 Task: Add topic #Mentalhealth.
Action: Mouse moved to (908, 84)
Screenshot: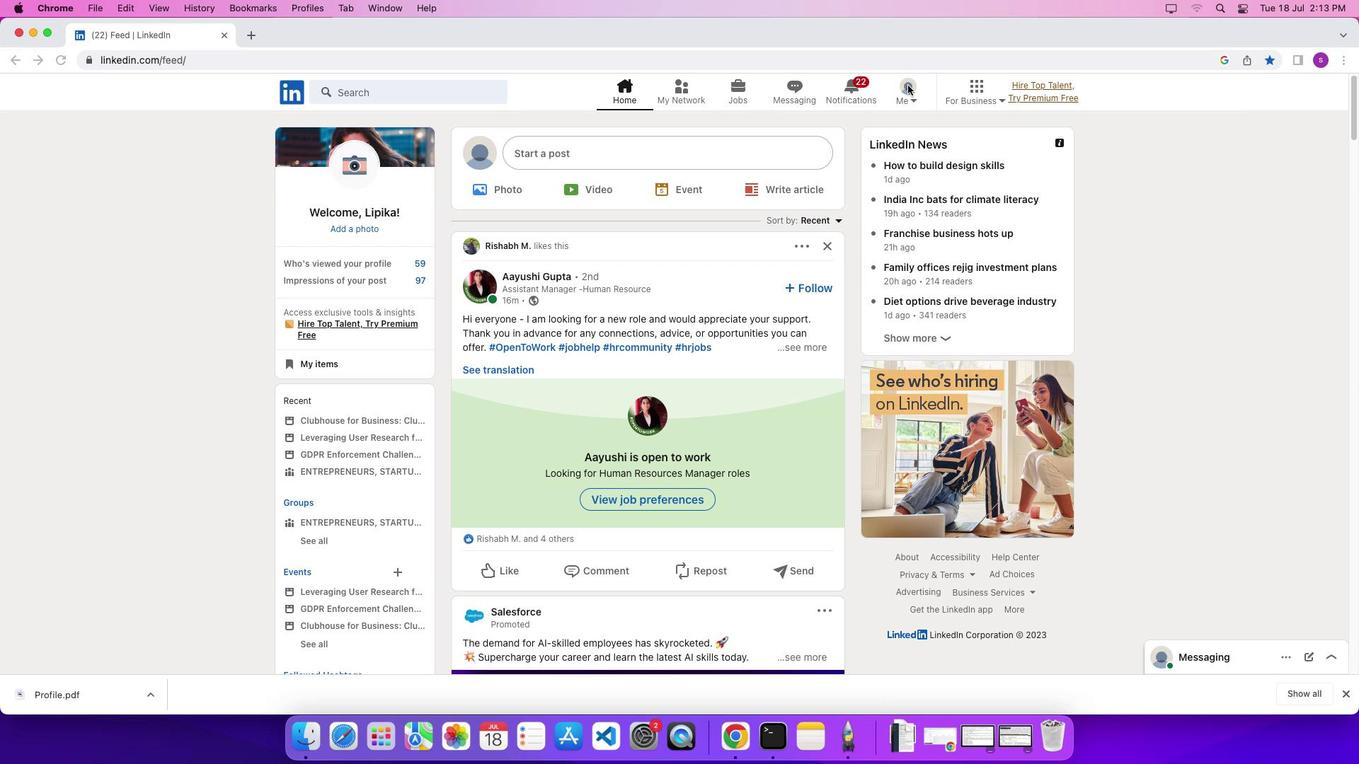 
Action: Mouse pressed left at (908, 84)
Screenshot: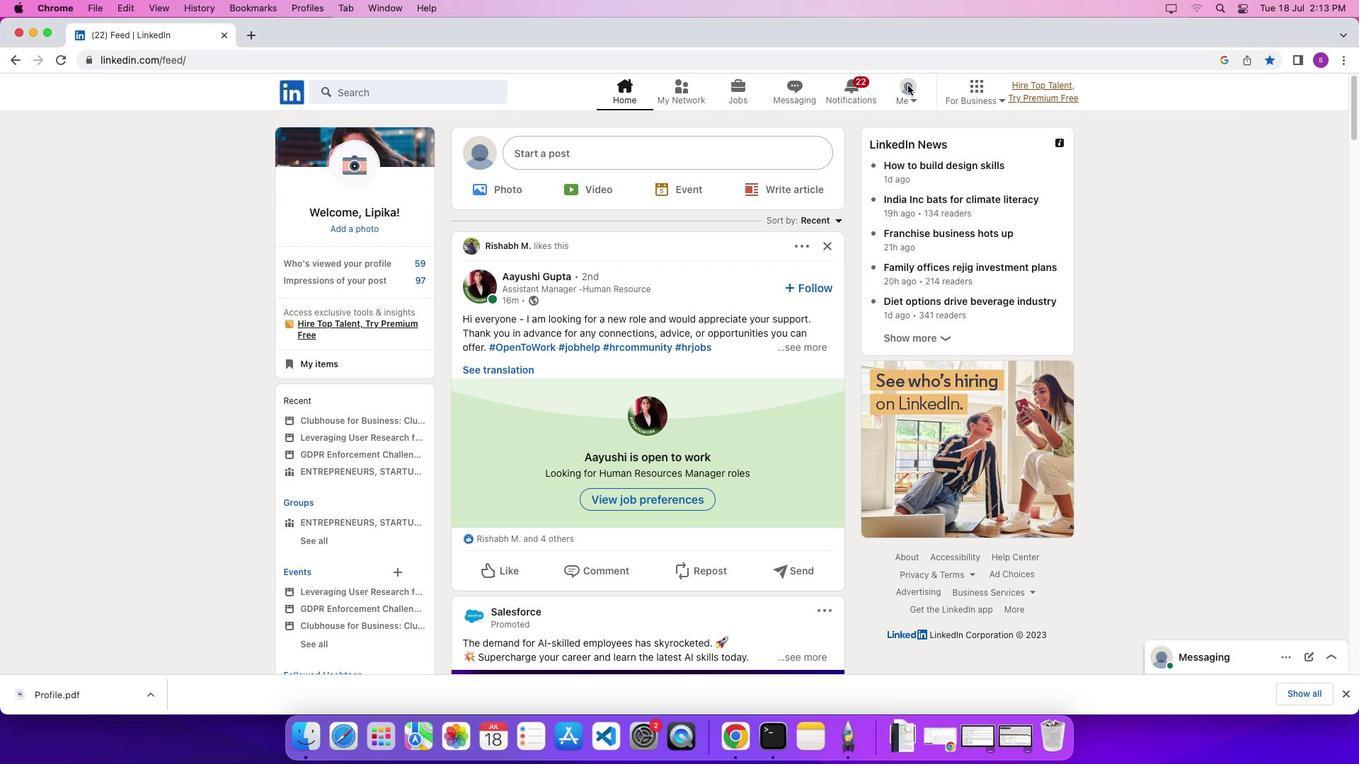 
Action: Mouse moved to (909, 94)
Screenshot: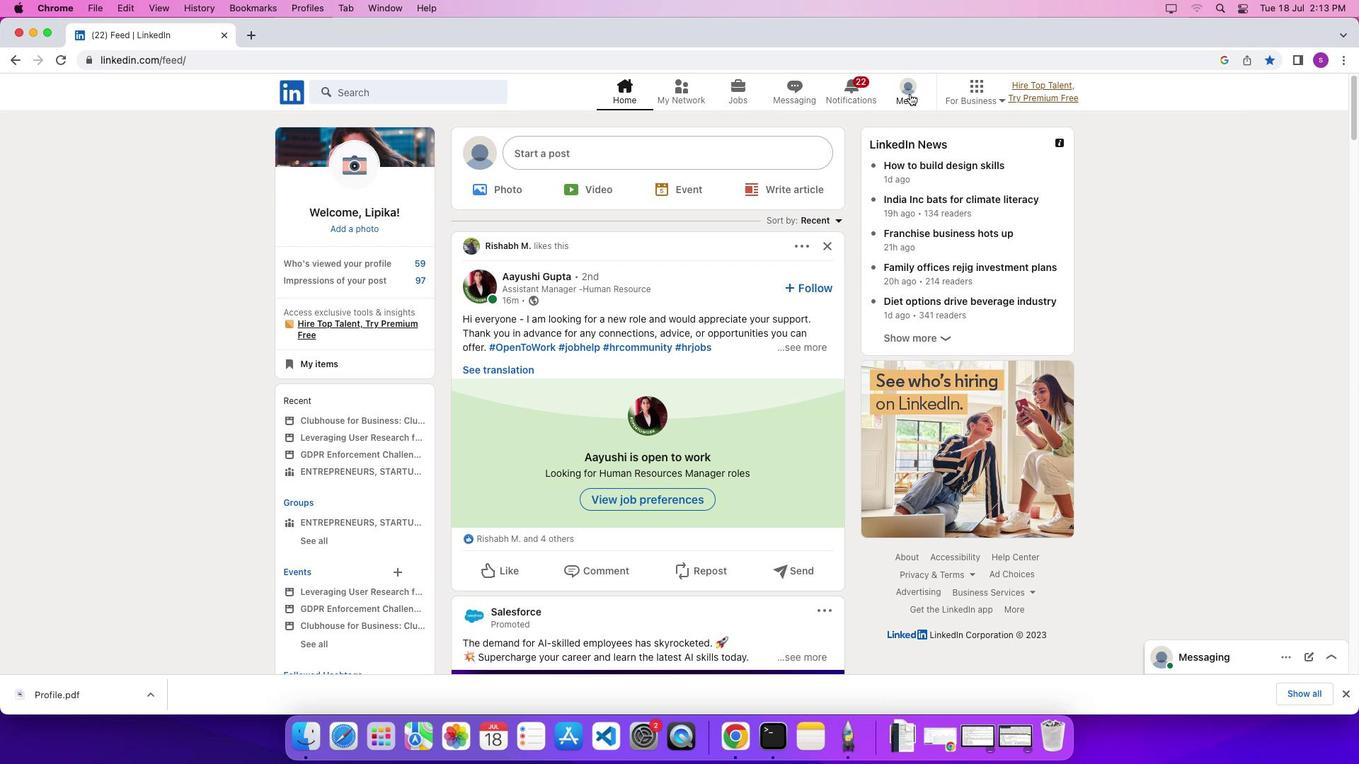 
Action: Mouse pressed left at (909, 94)
Screenshot: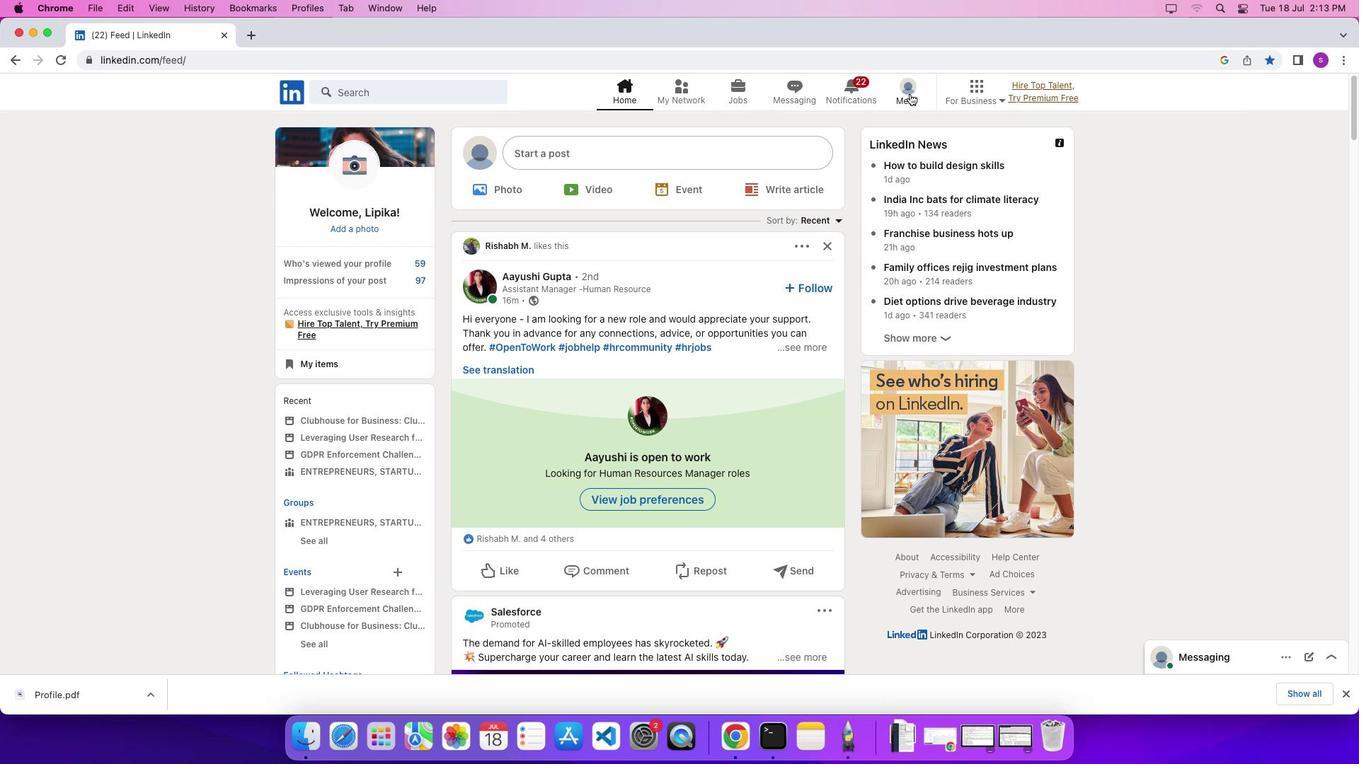 
Action: Mouse moved to (882, 172)
Screenshot: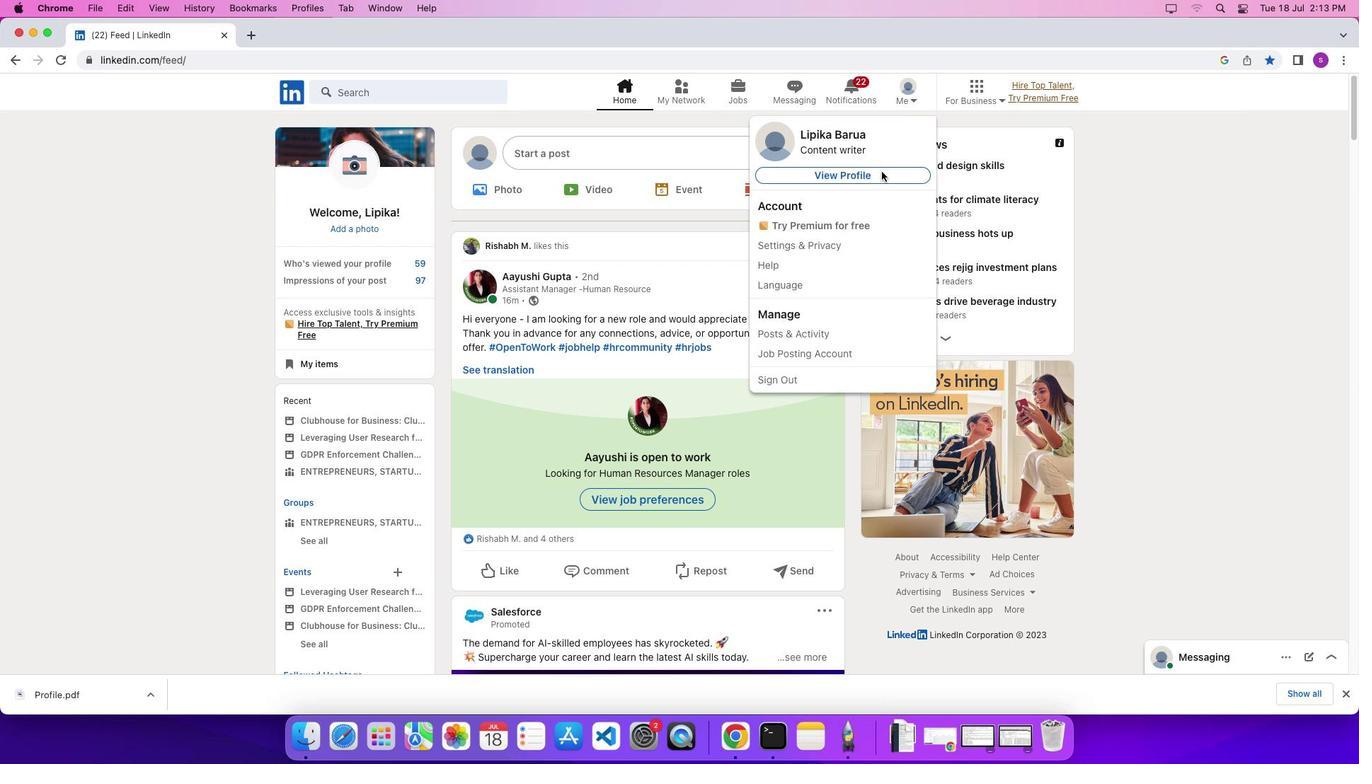 
Action: Mouse pressed left at (882, 172)
Screenshot: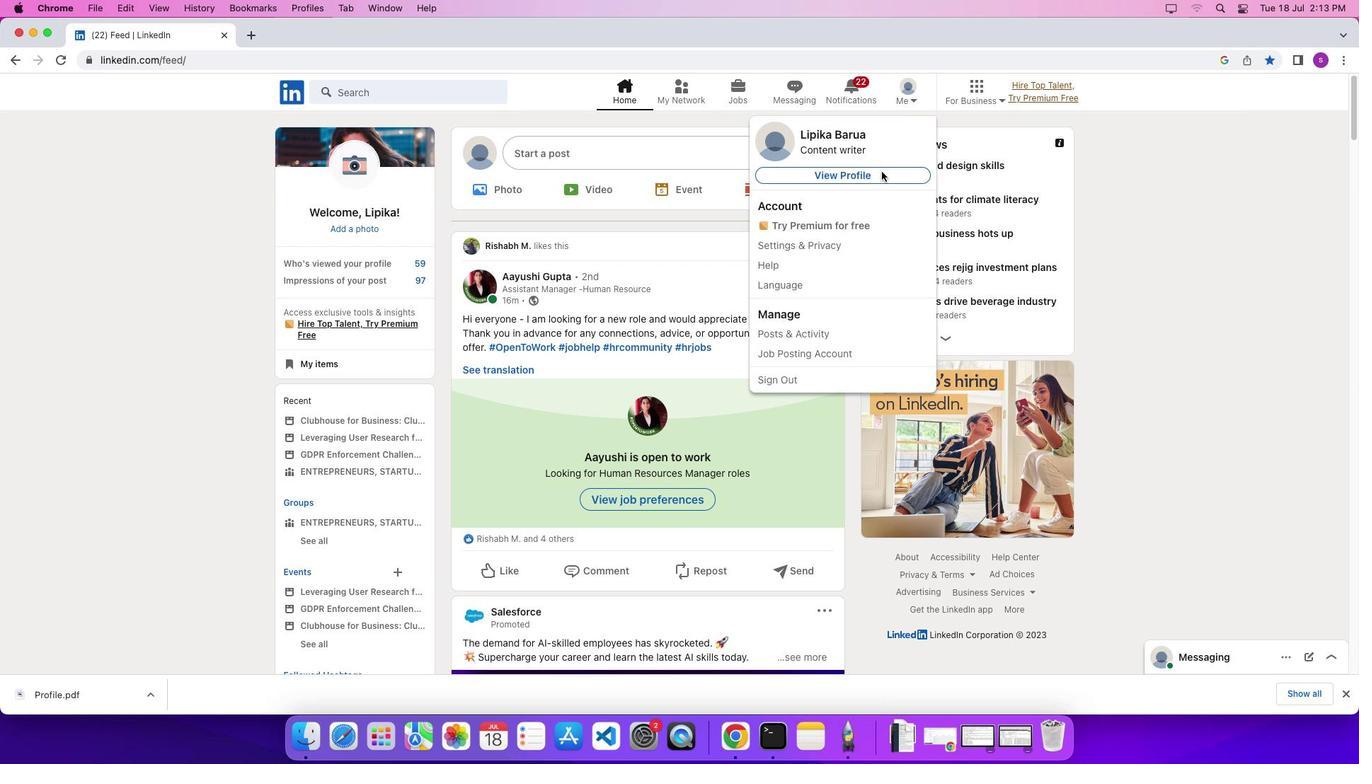 
Action: Mouse moved to (877, 172)
Screenshot: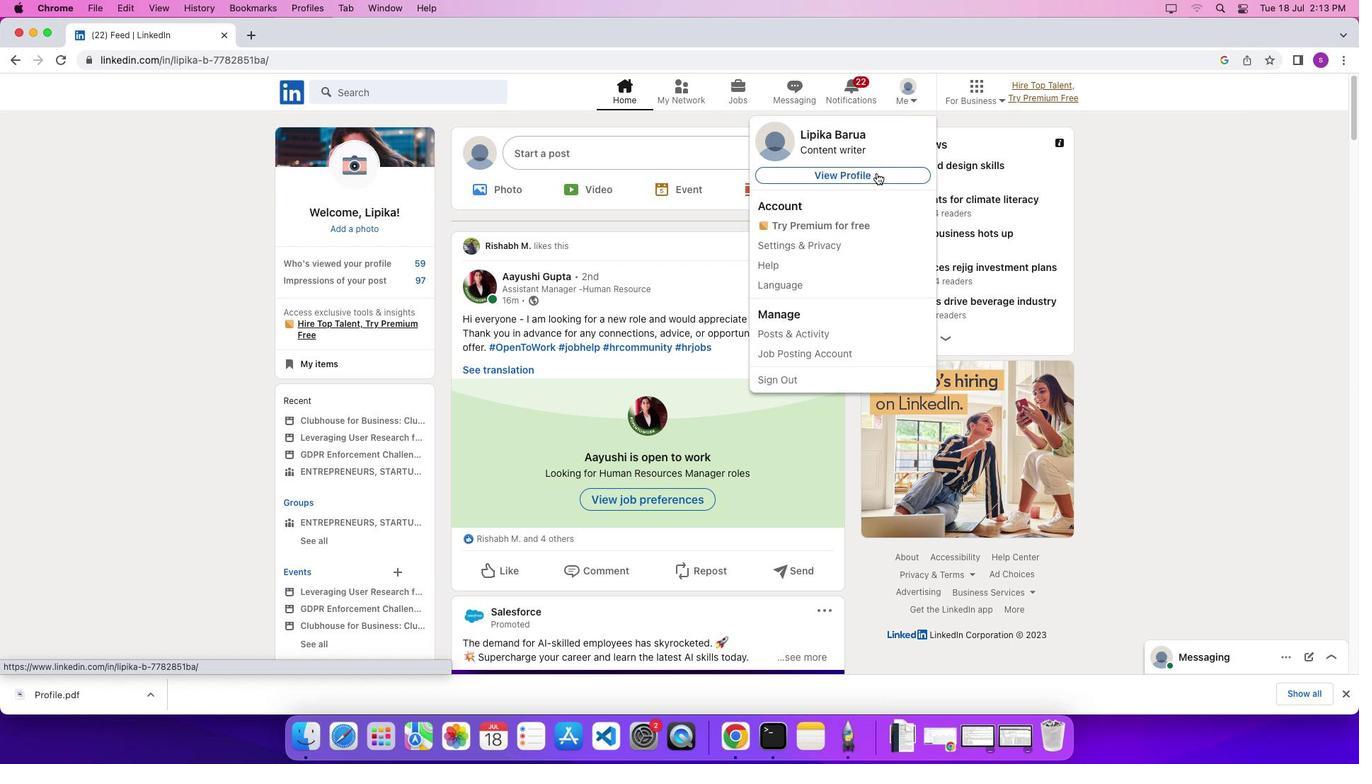 
Action: Mouse pressed left at (877, 172)
Screenshot: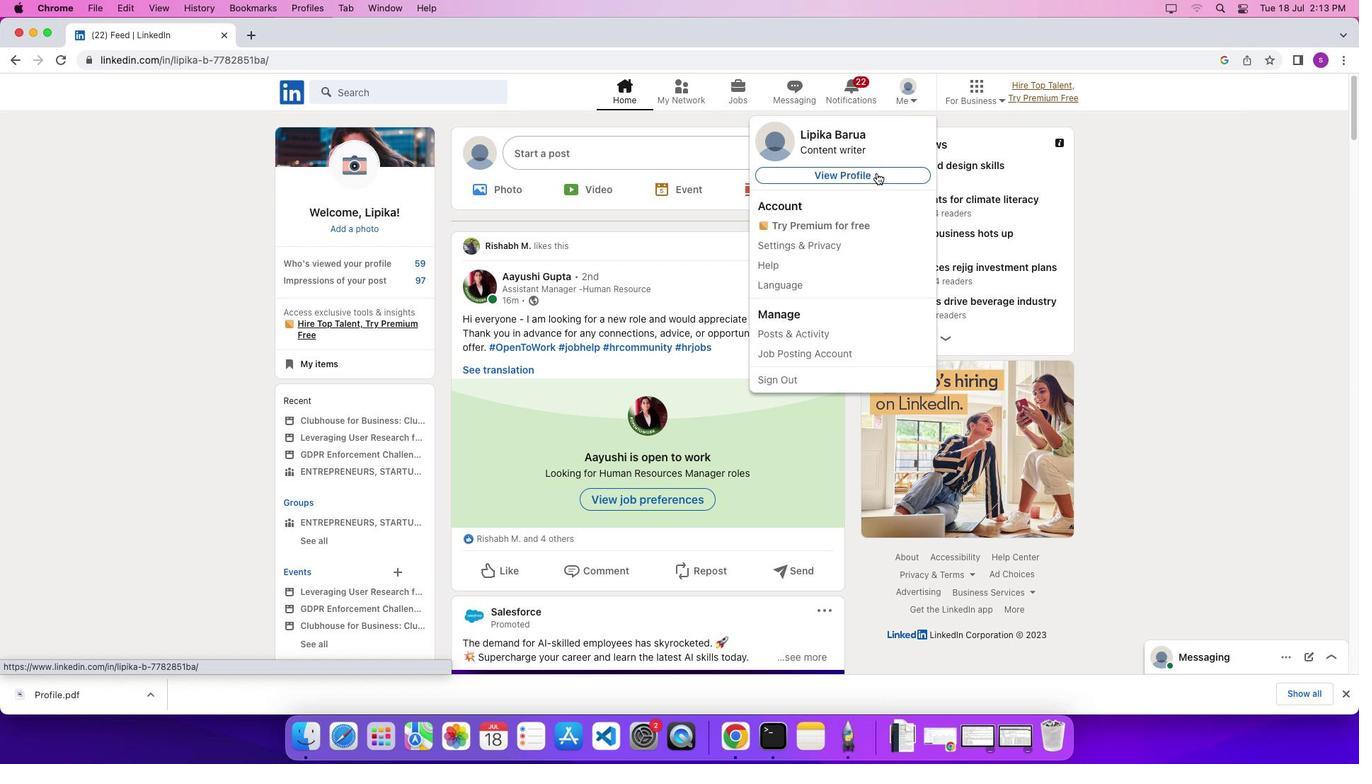 
Action: Mouse moved to (589, 414)
Screenshot: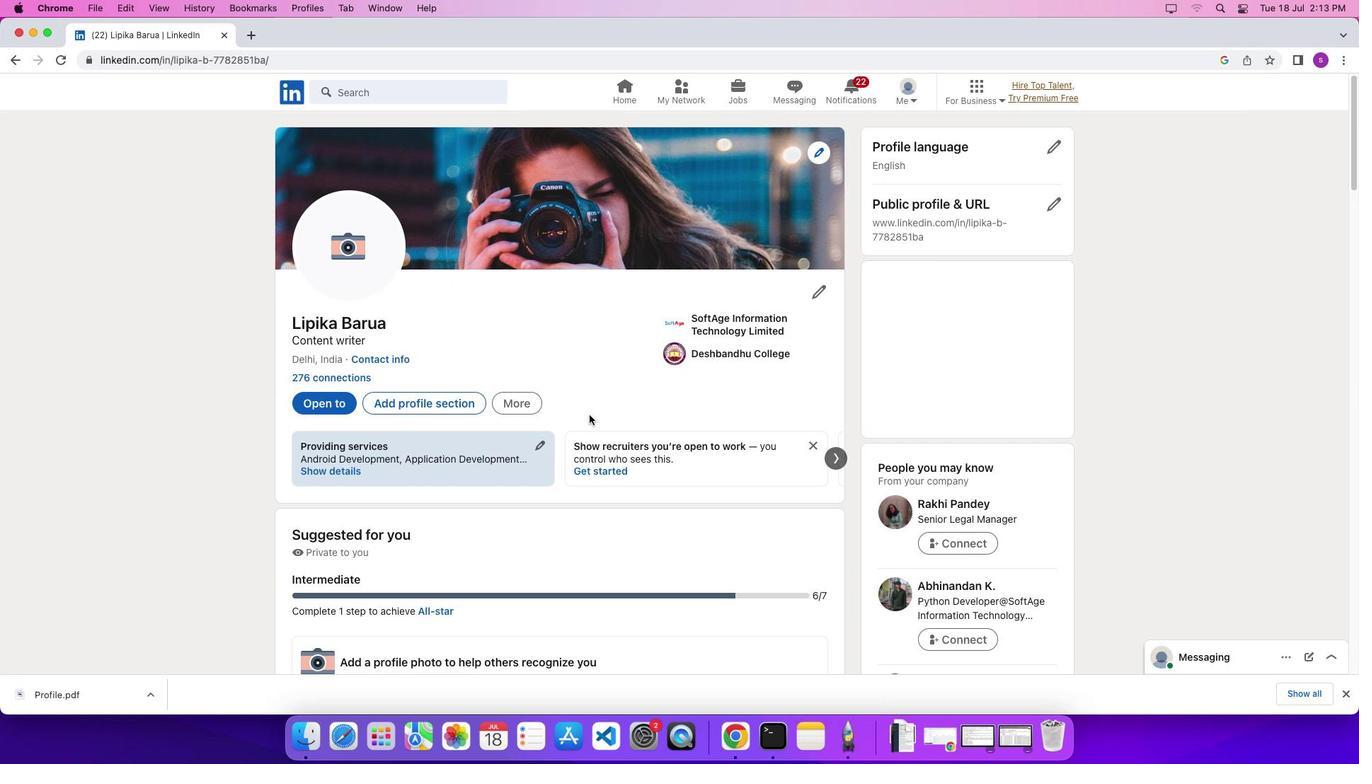 
Action: Mouse scrolled (589, 414) with delta (0, 0)
Screenshot: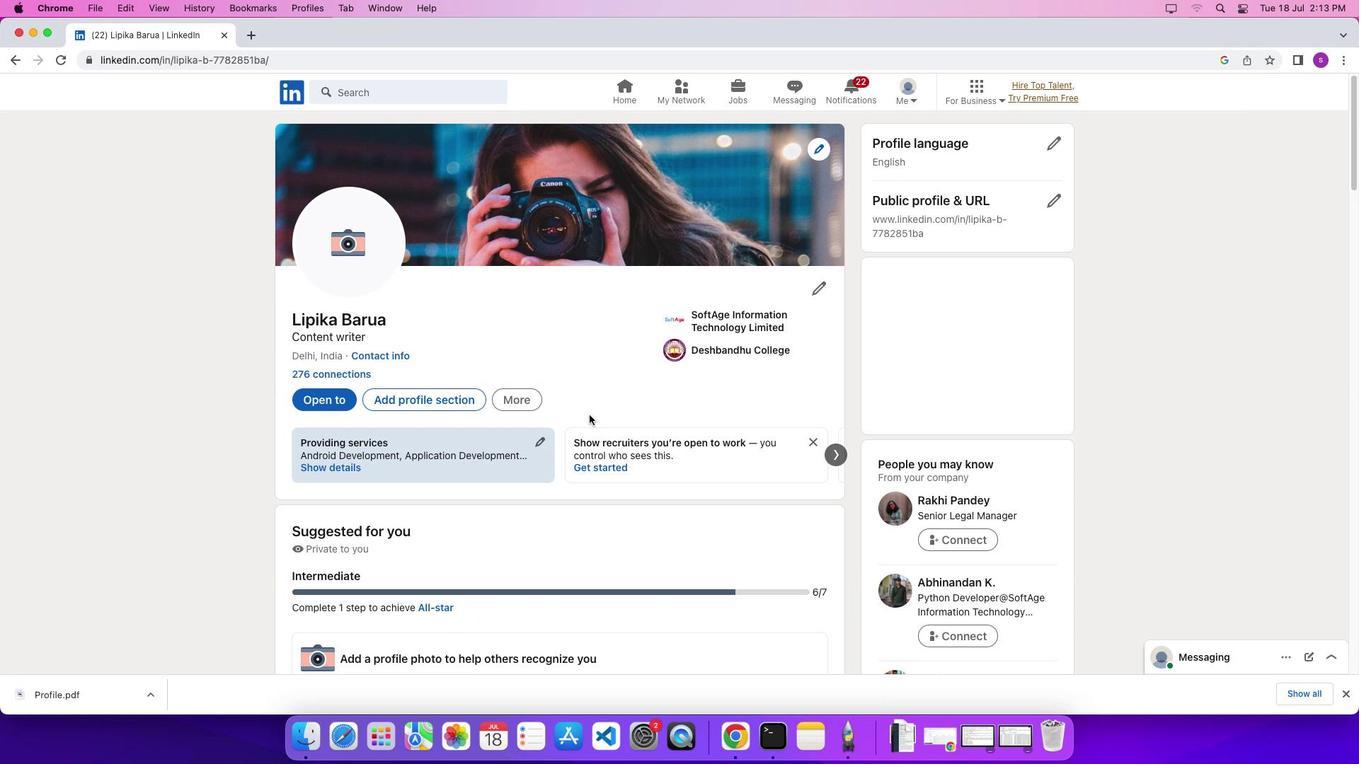 
Action: Mouse scrolled (589, 414) with delta (0, 0)
Screenshot: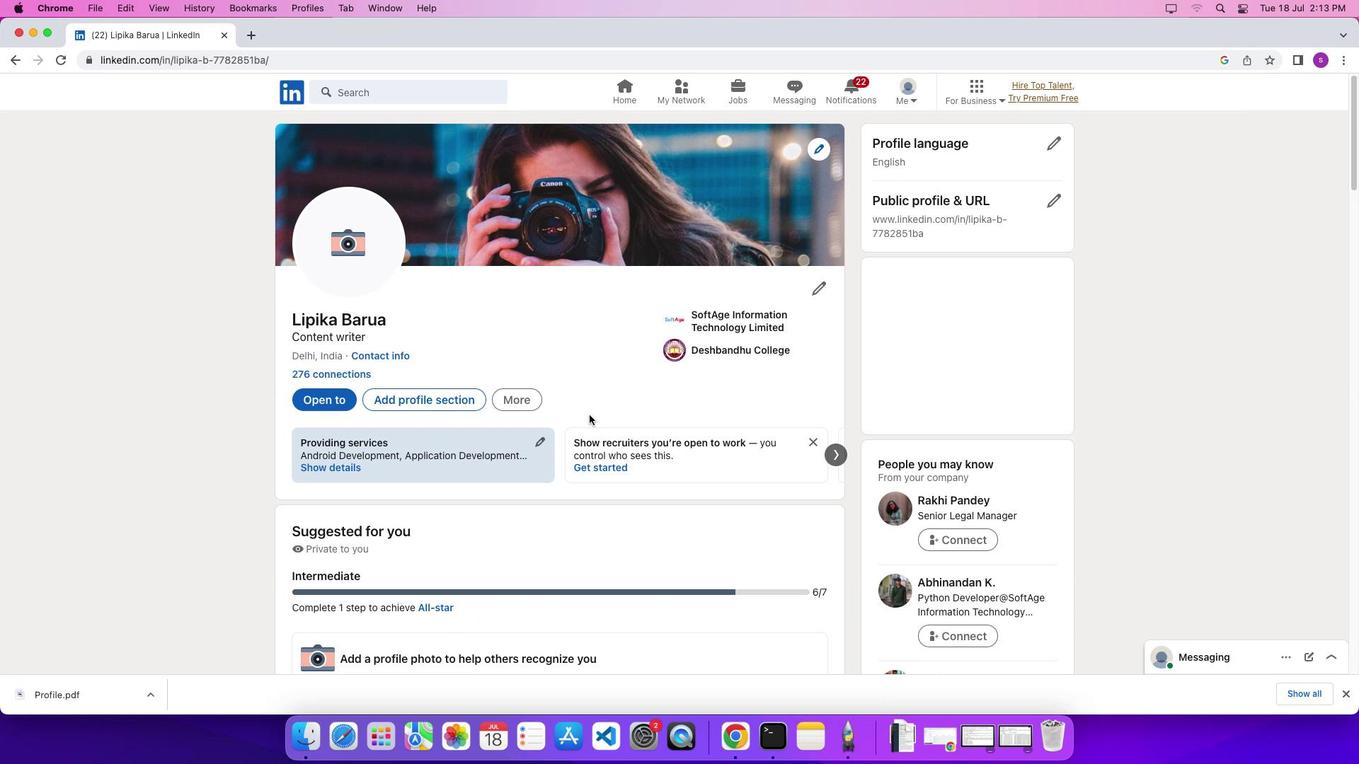 
Action: Mouse scrolled (589, 414) with delta (0, -4)
Screenshot: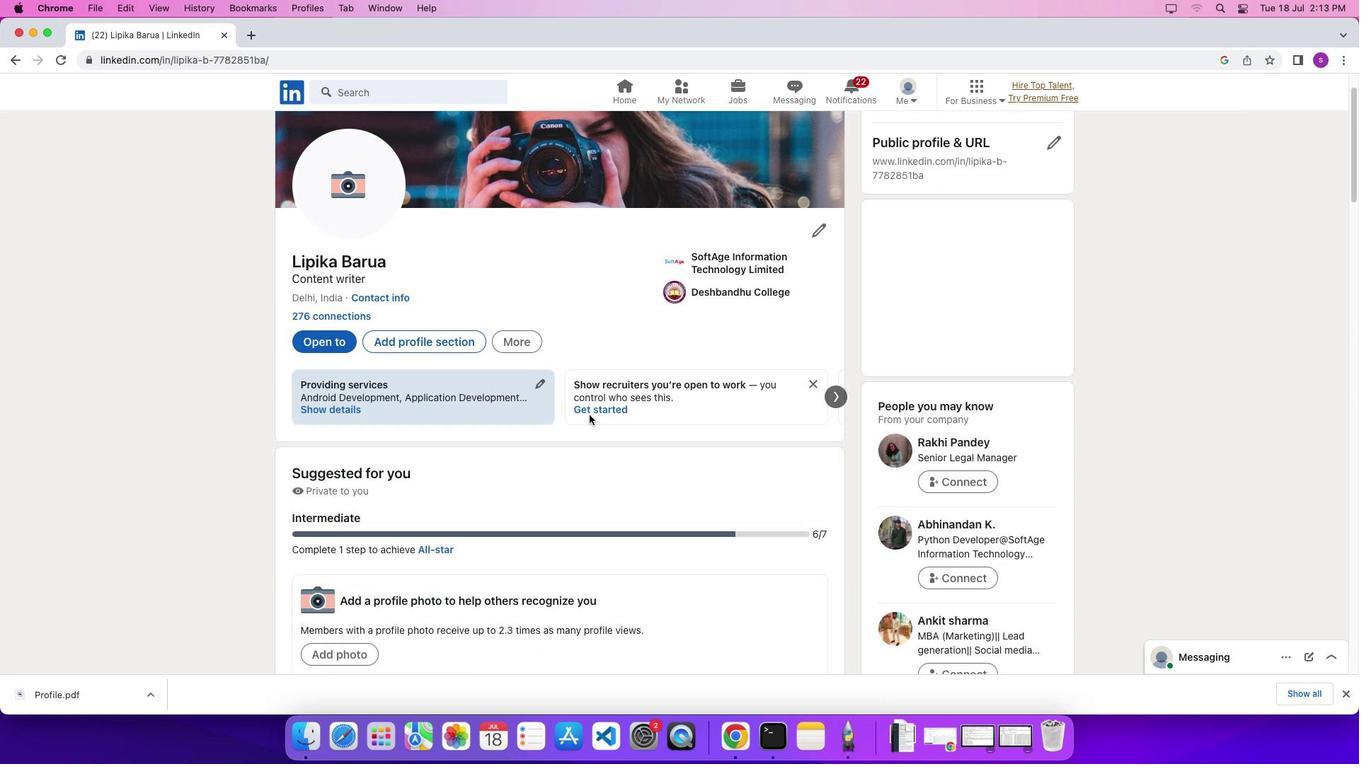 
Action: Mouse scrolled (589, 414) with delta (0, -5)
Screenshot: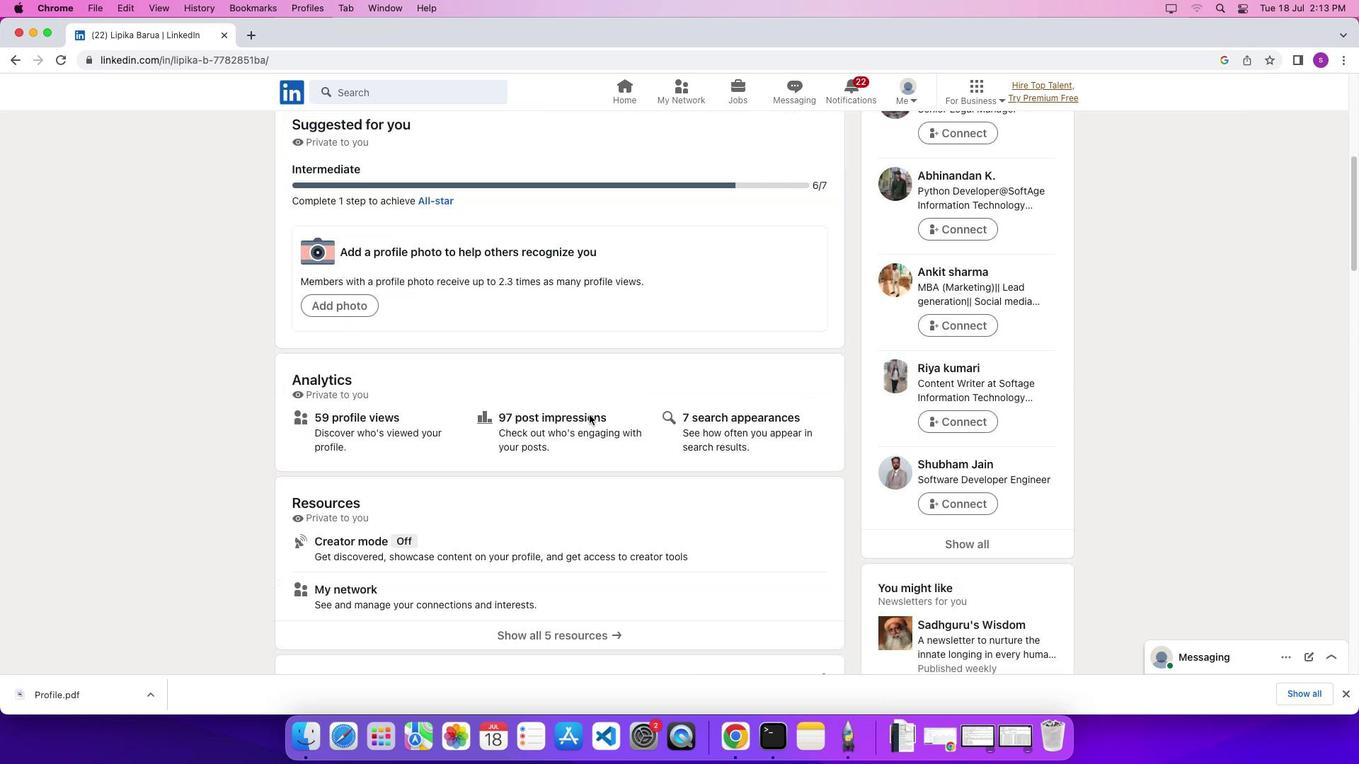 
Action: Mouse scrolled (589, 414) with delta (0, 0)
Screenshot: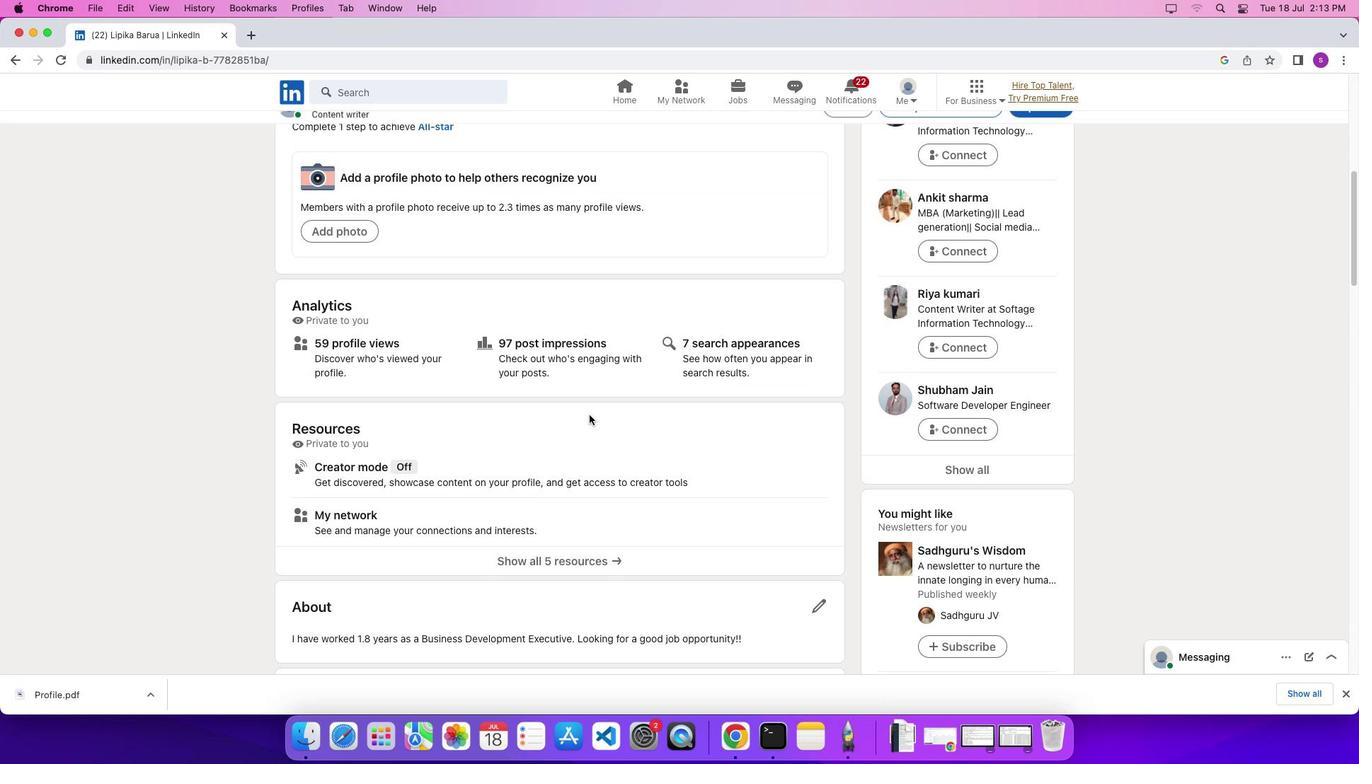 
Action: Mouse moved to (376, 463)
Screenshot: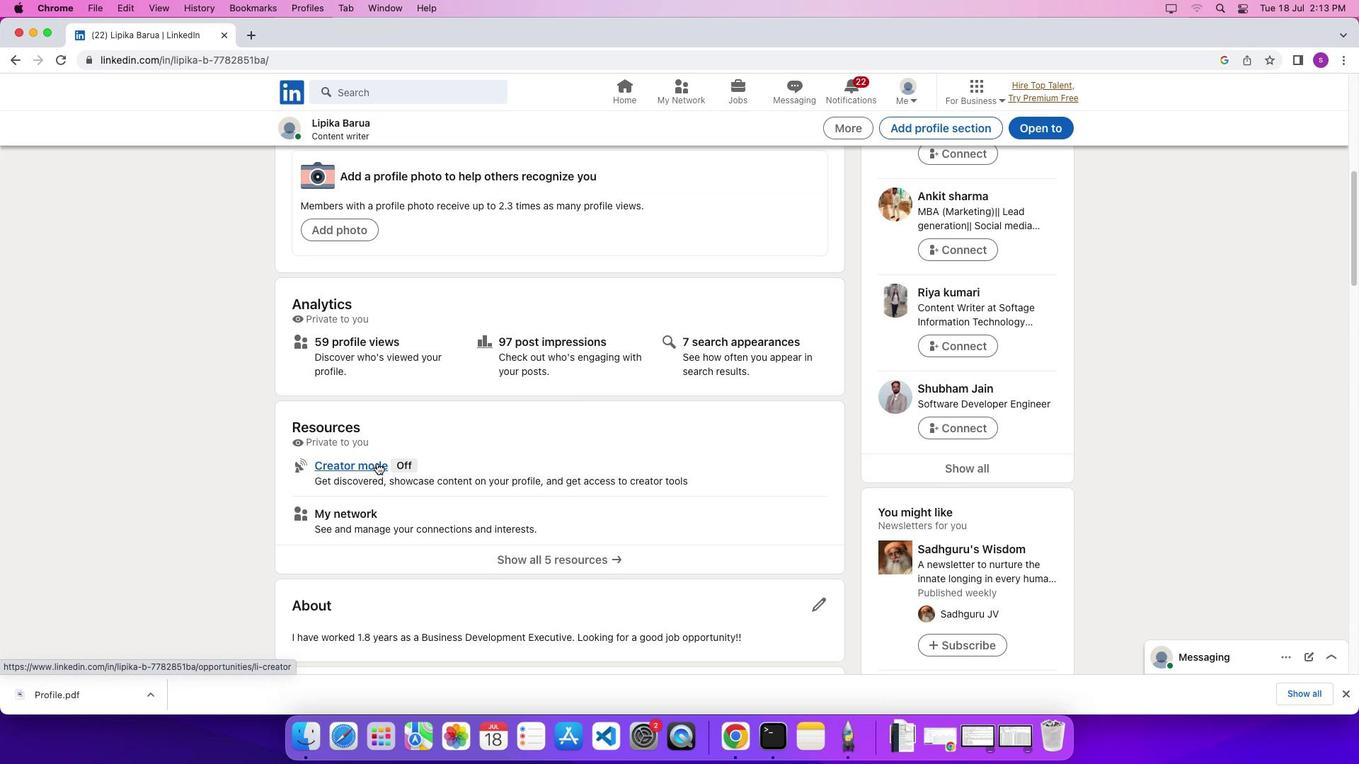 
Action: Mouse pressed left at (376, 463)
Screenshot: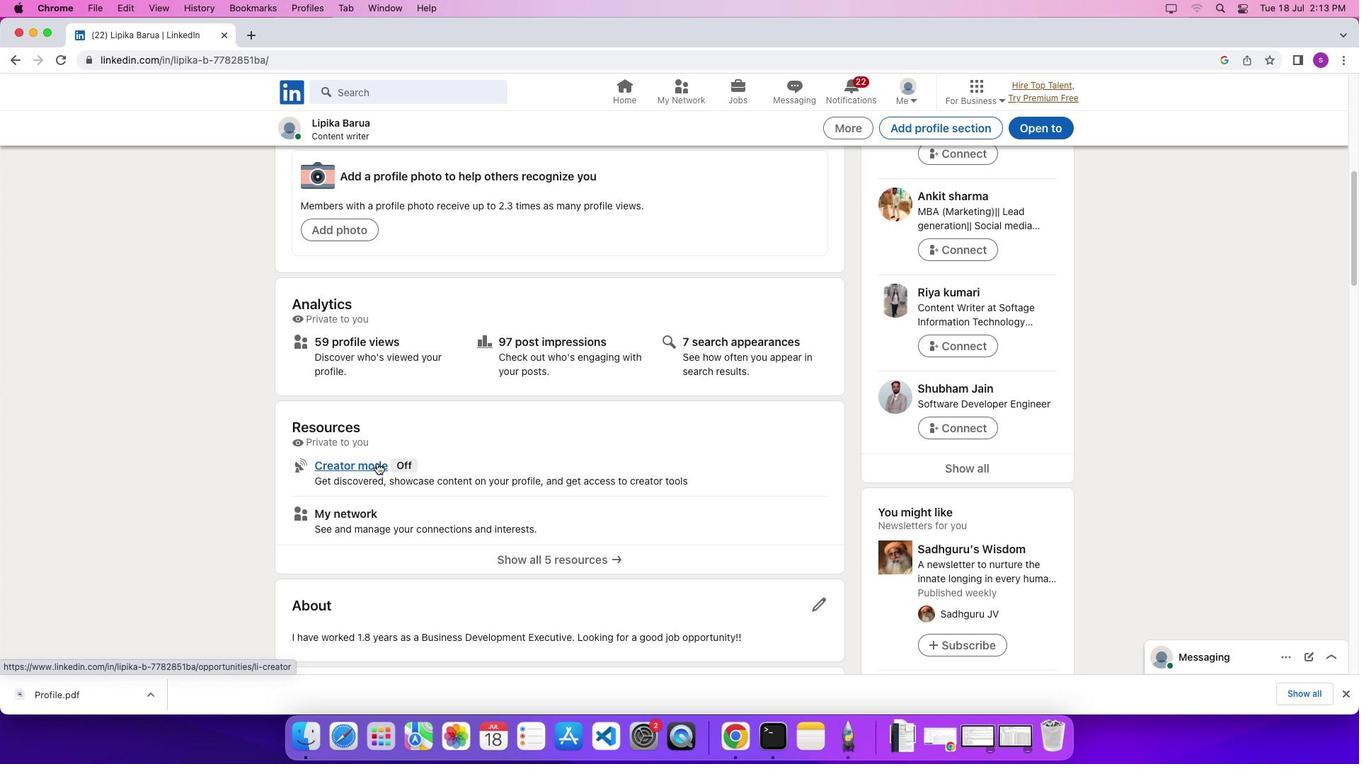 
Action: Mouse moved to (918, 567)
Screenshot: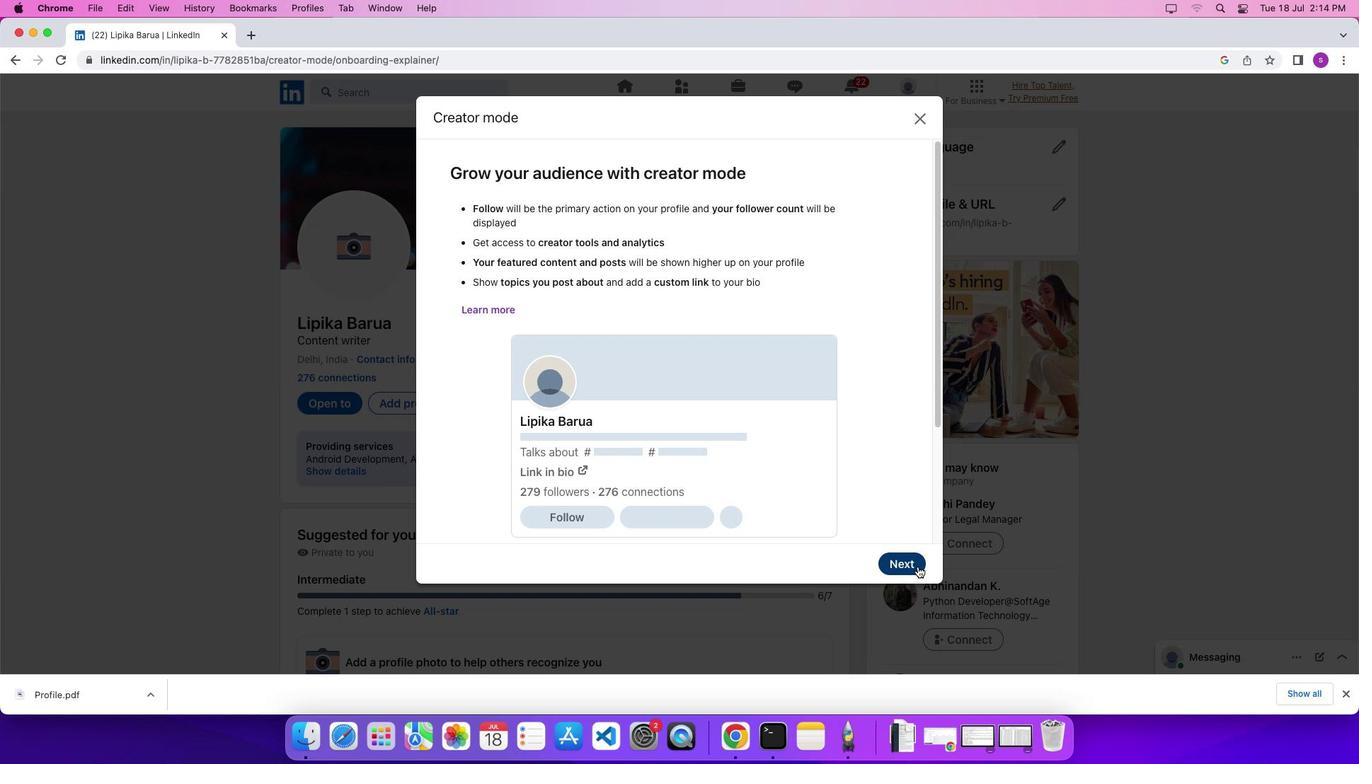 
Action: Mouse pressed left at (918, 567)
Screenshot: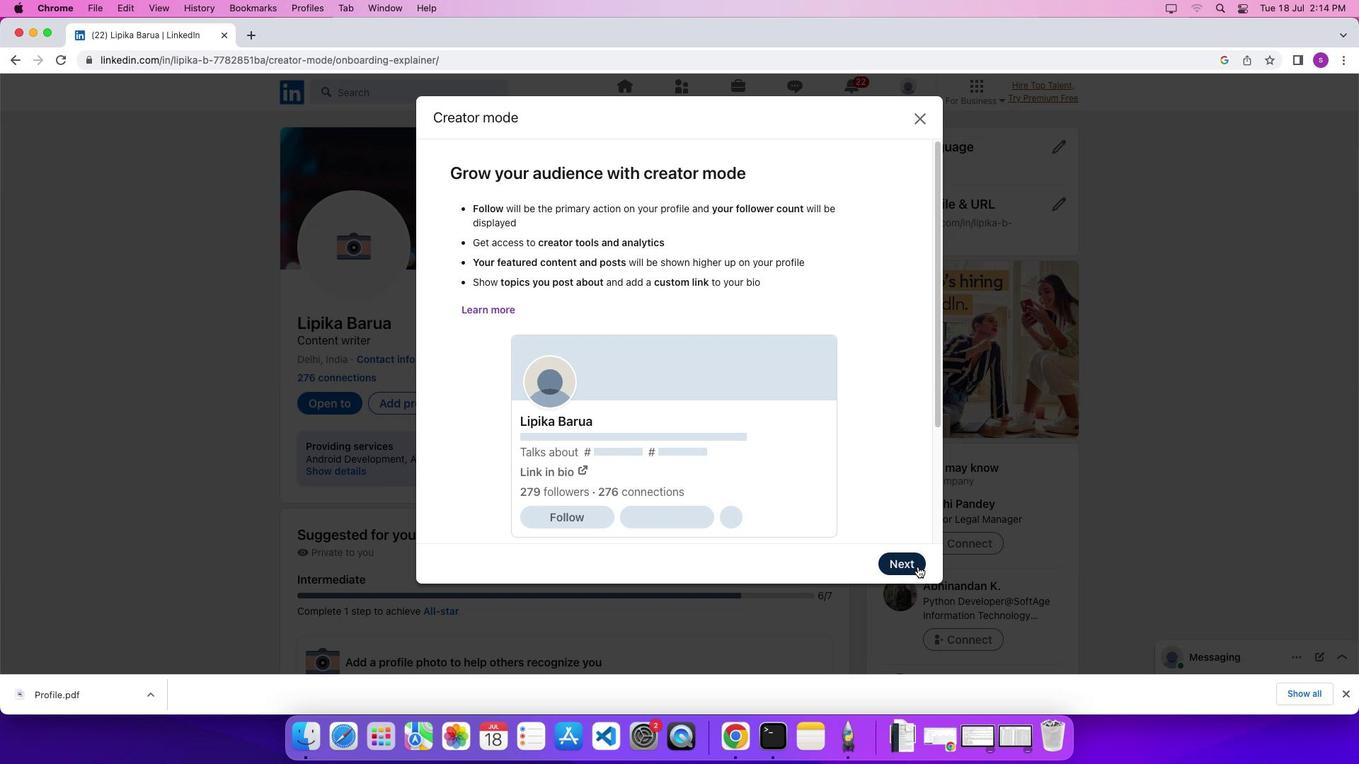 
Action: Mouse moved to (482, 242)
Screenshot: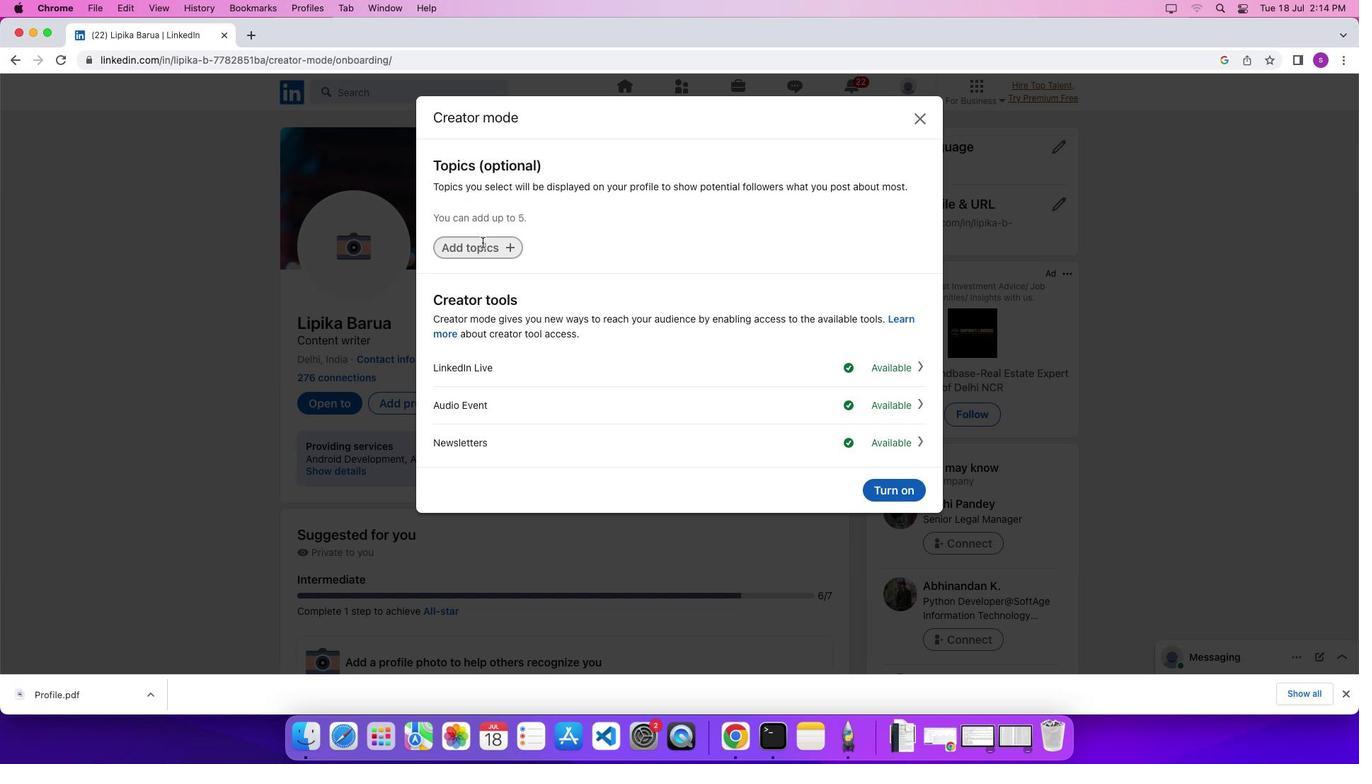
Action: Mouse pressed left at (482, 242)
Screenshot: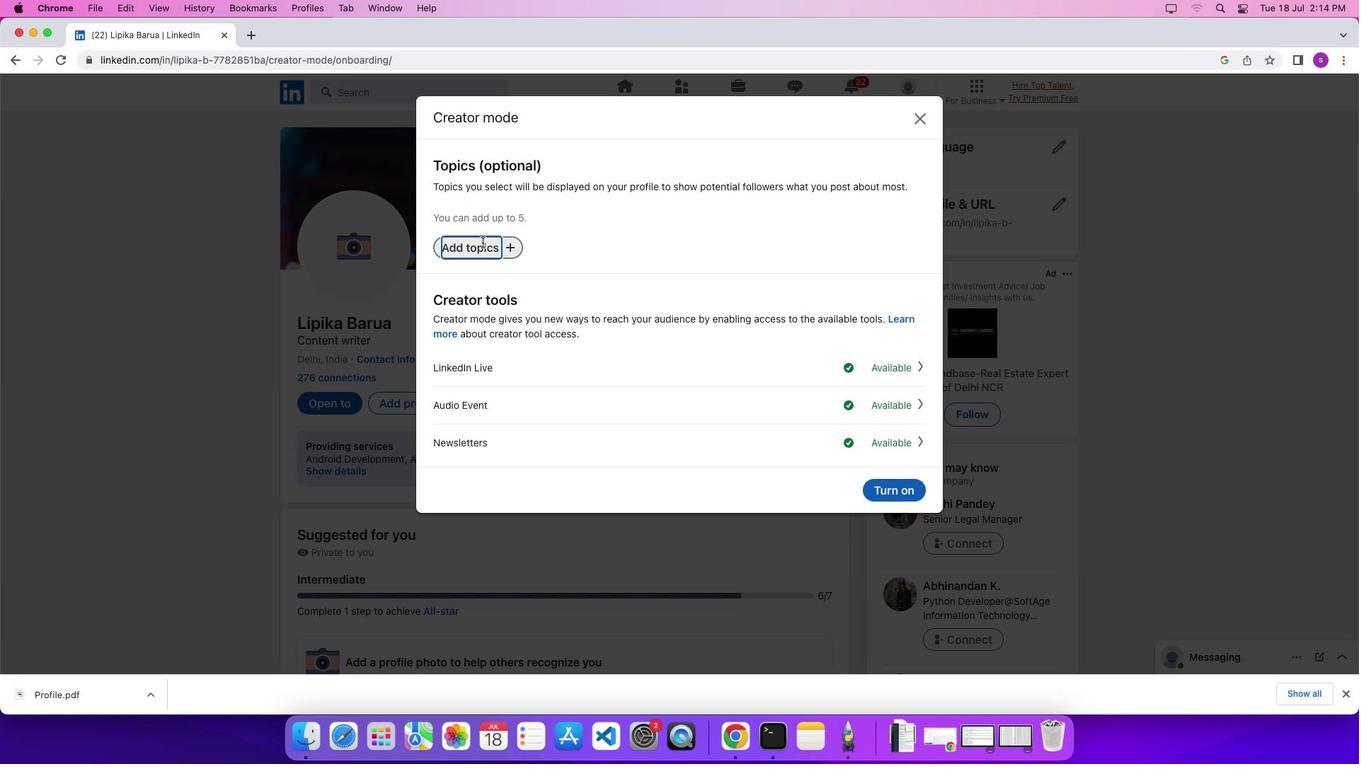 
Action: Mouse moved to (506, 247)
Screenshot: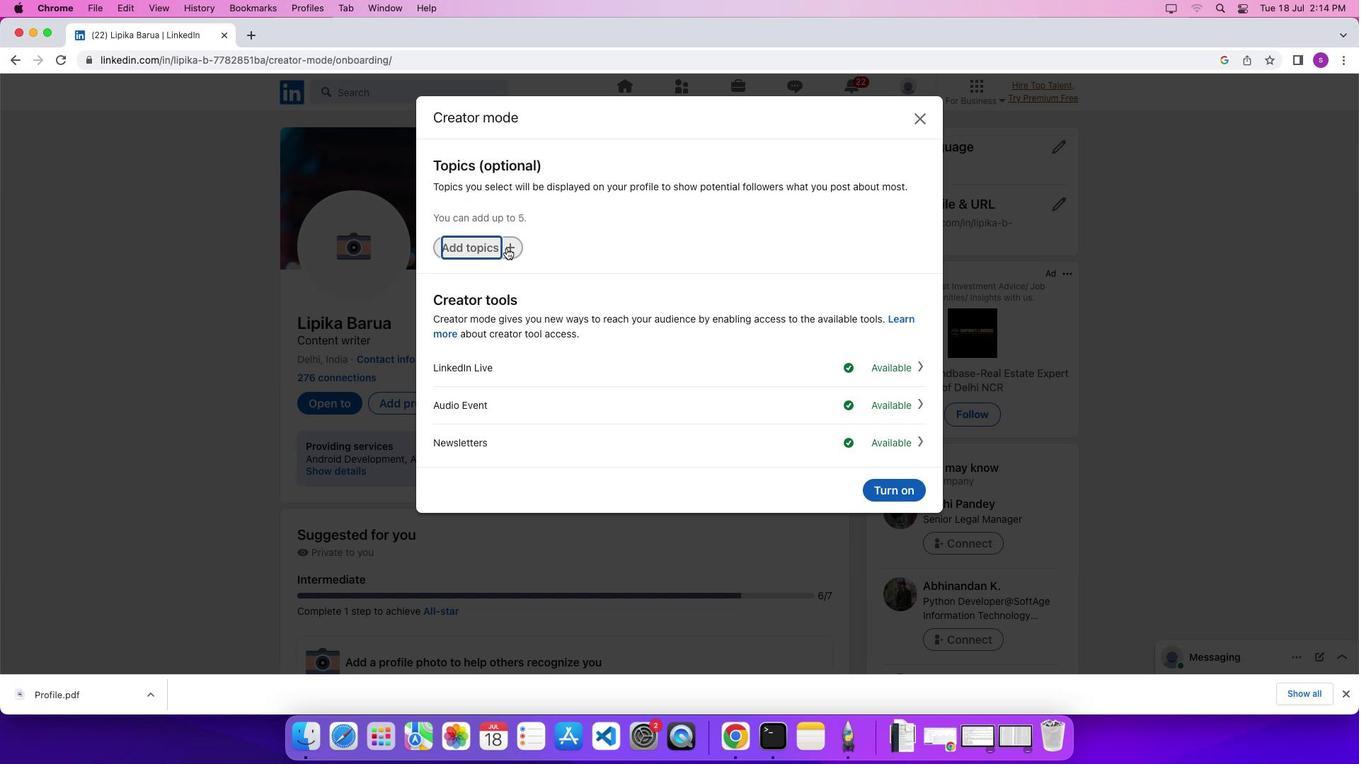 
Action: Mouse pressed left at (506, 247)
Screenshot: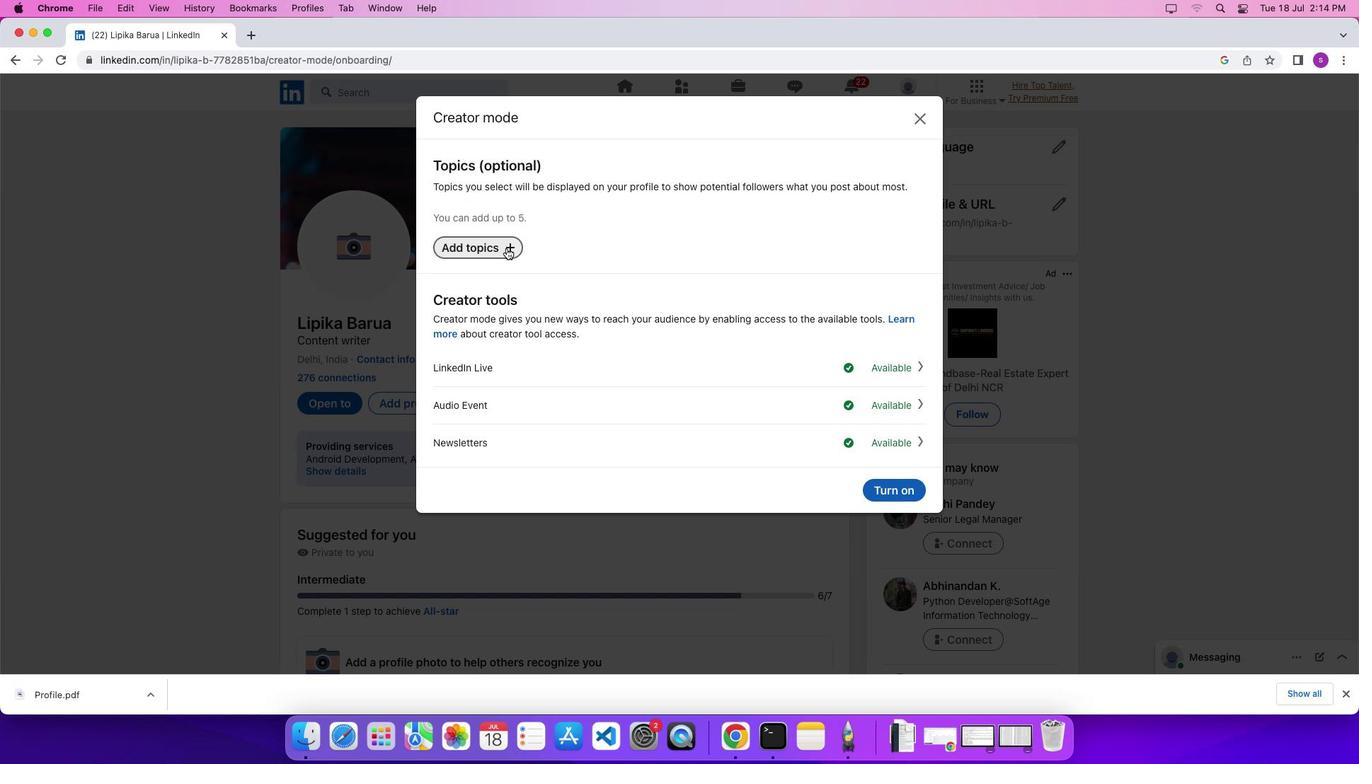 
Action: Key pressed 'M''E''N''T''A''L''H''E''A''L''T''H'
Screenshot: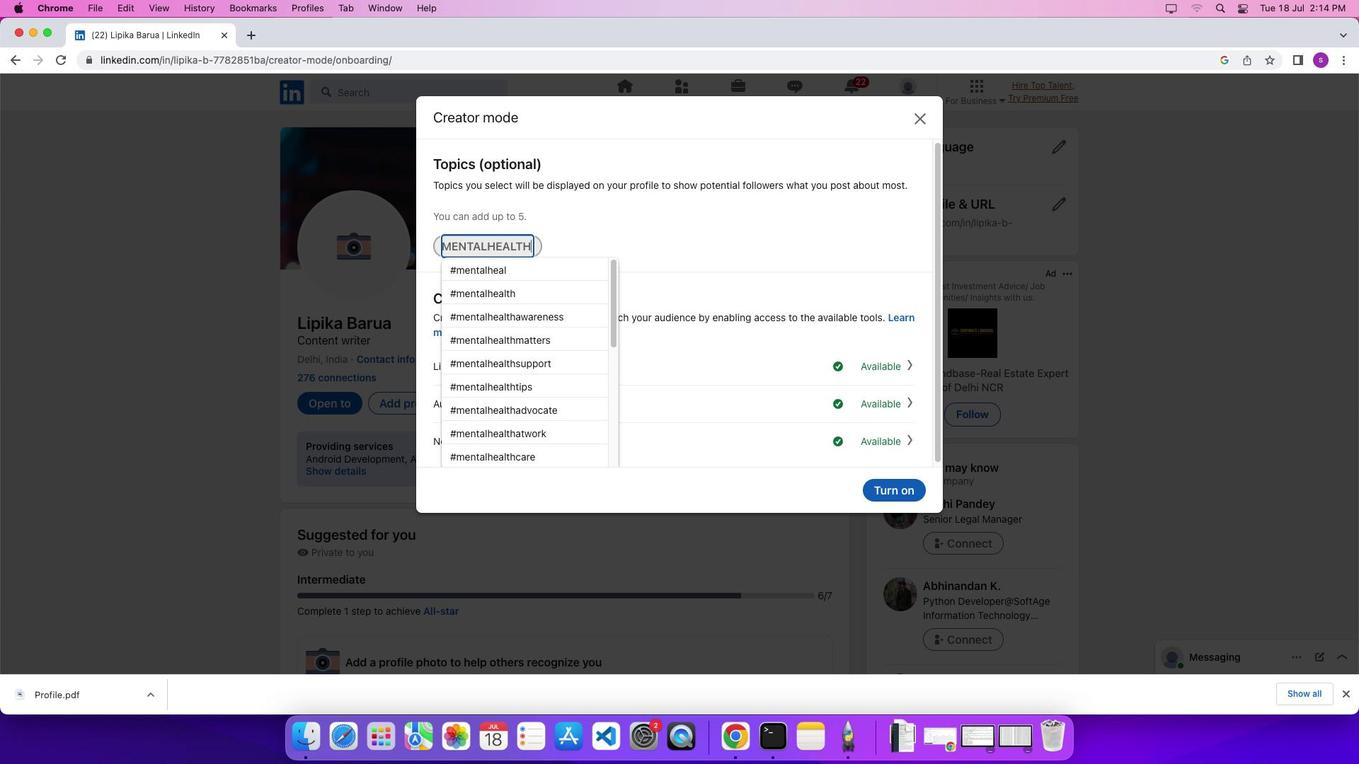 
Action: Mouse moved to (495, 273)
Screenshot: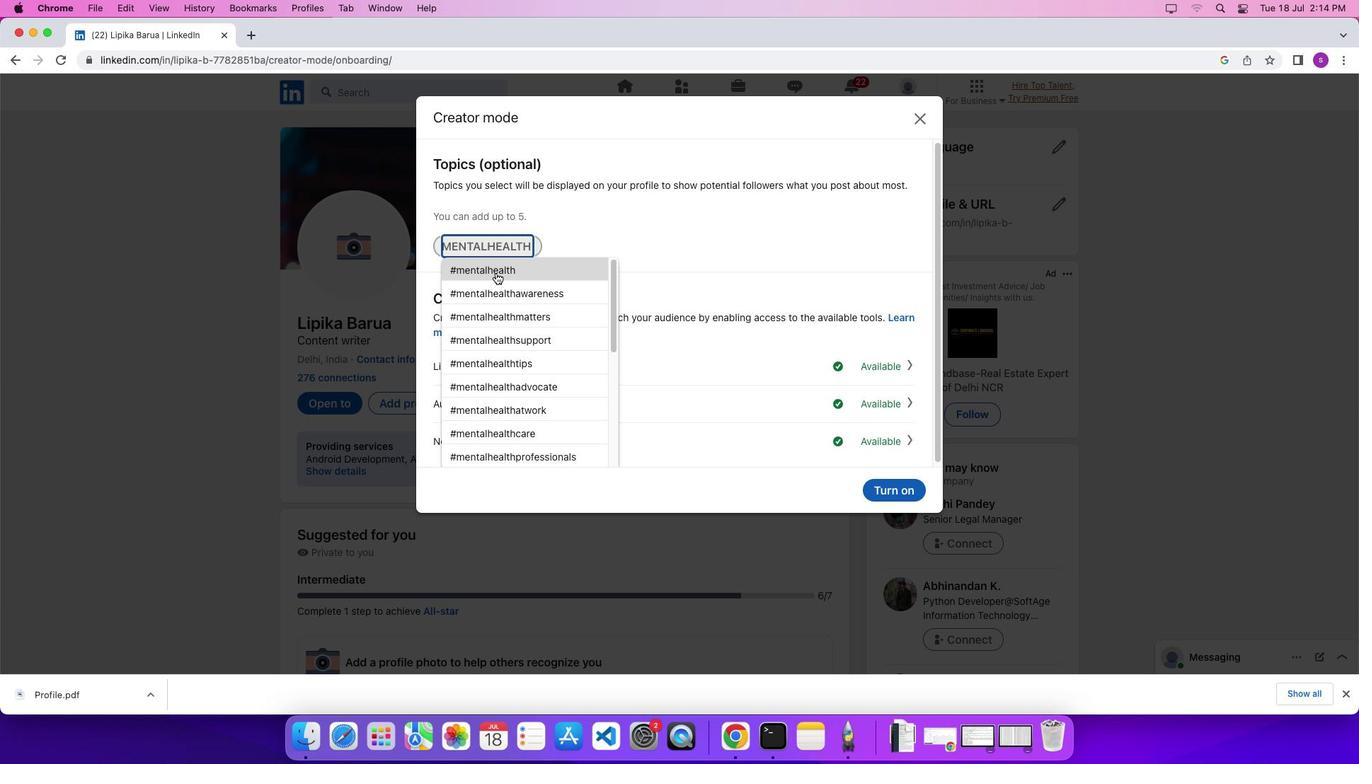 
Action: Mouse pressed left at (495, 273)
Screenshot: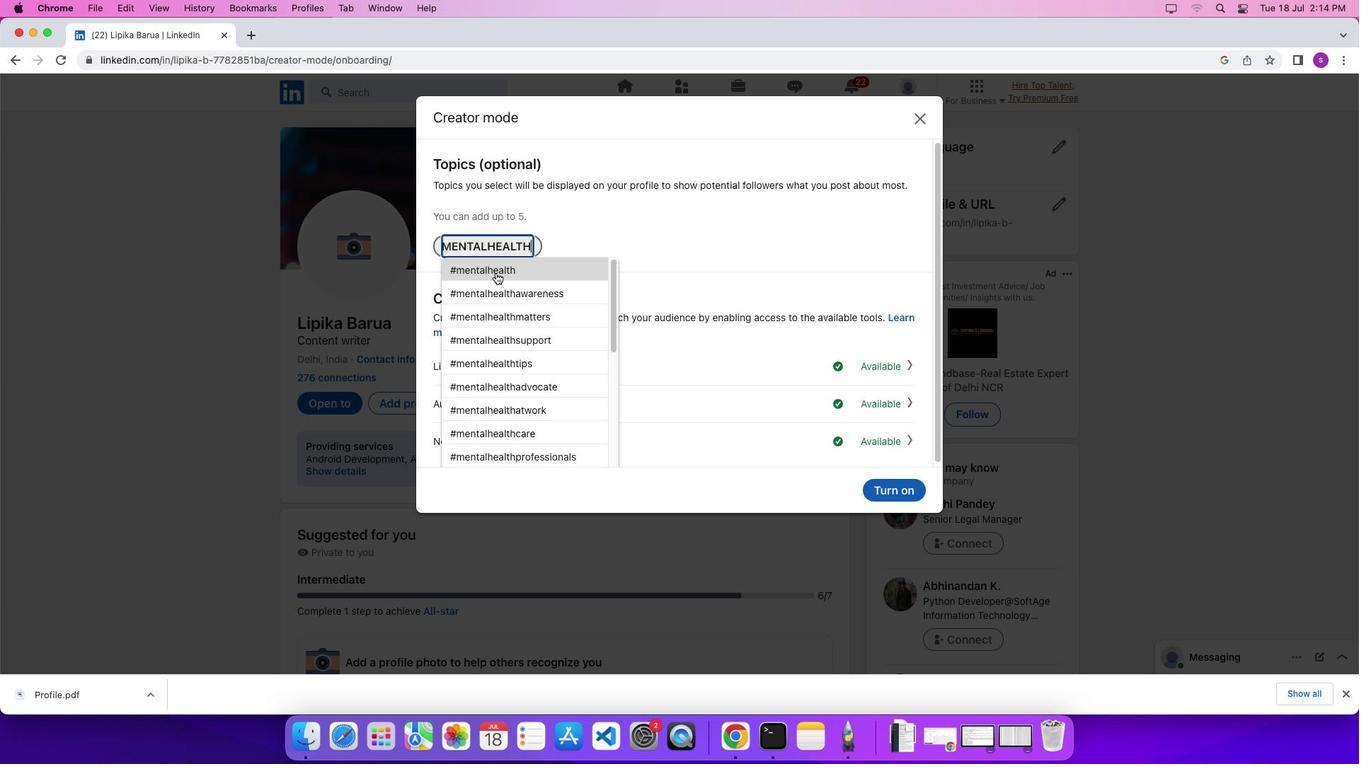 
Action: Mouse moved to (495, 273)
Screenshot: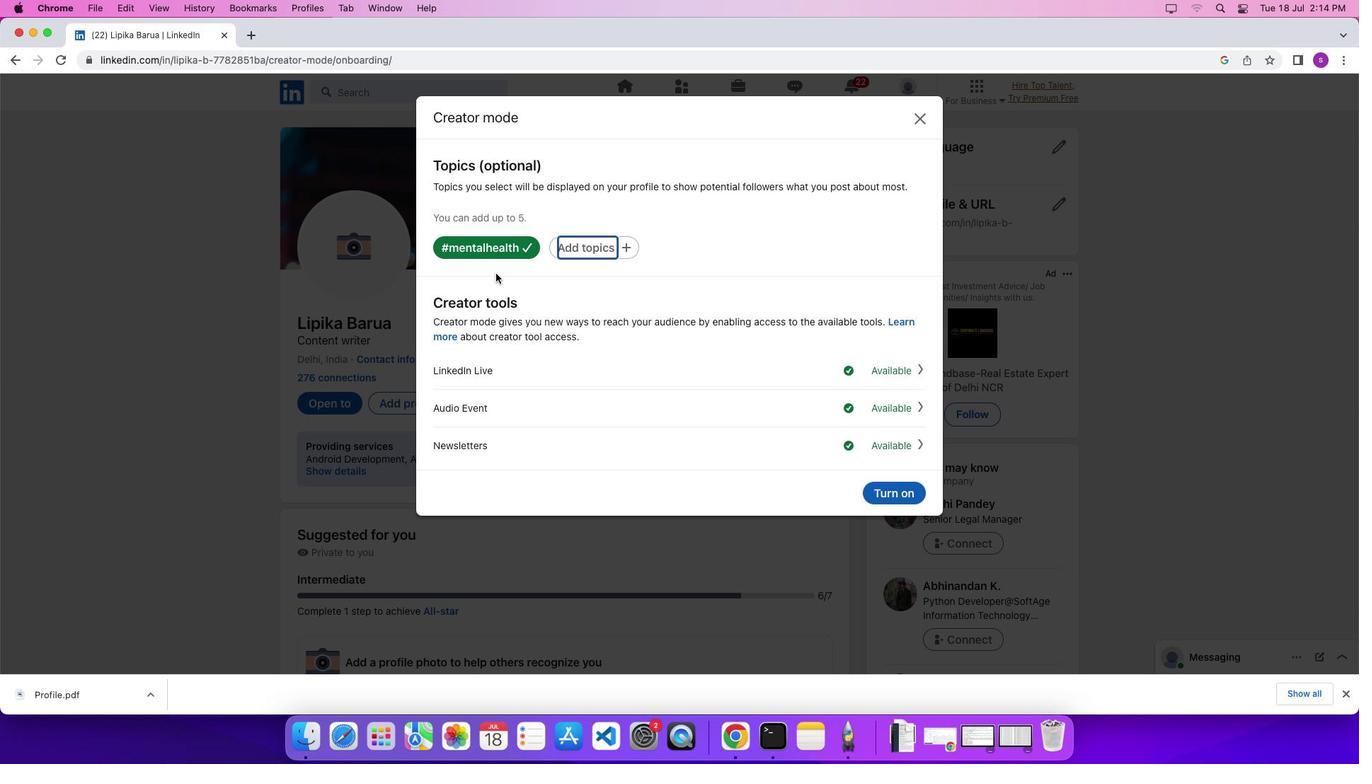 
